 Task: Create a scrum project VantageTech.
Action: Mouse moved to (226, 62)
Screenshot: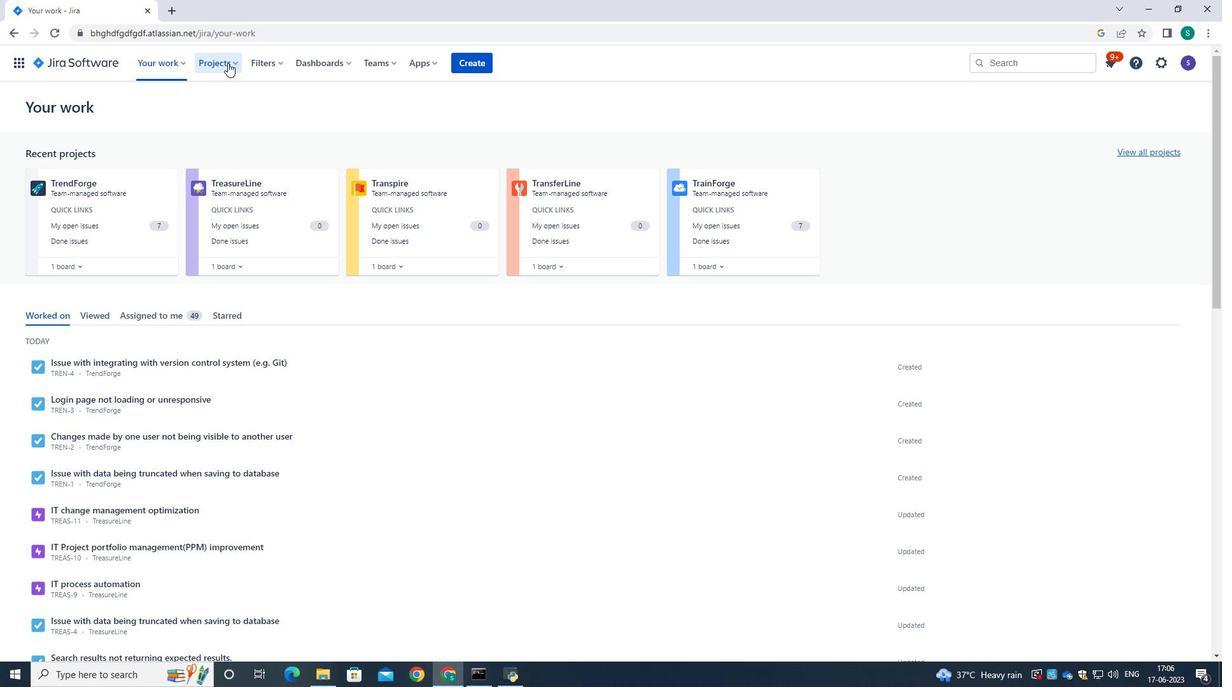 
Action: Mouse pressed left at (226, 62)
Screenshot: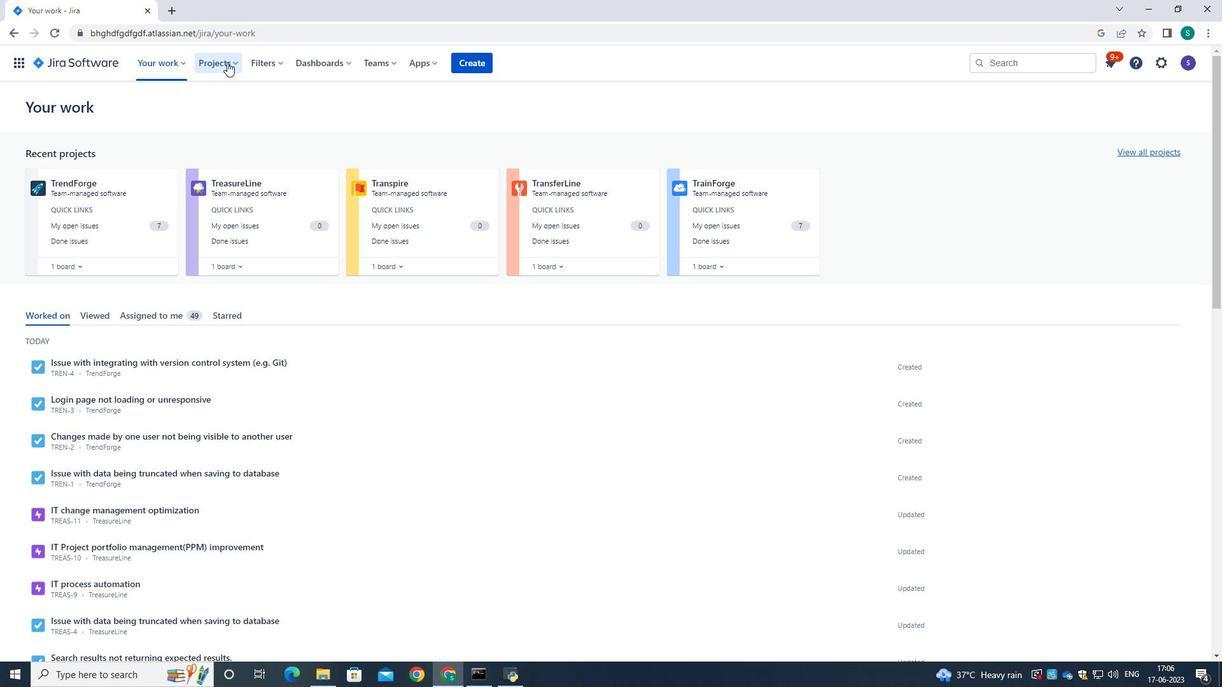 
Action: Mouse moved to (243, 315)
Screenshot: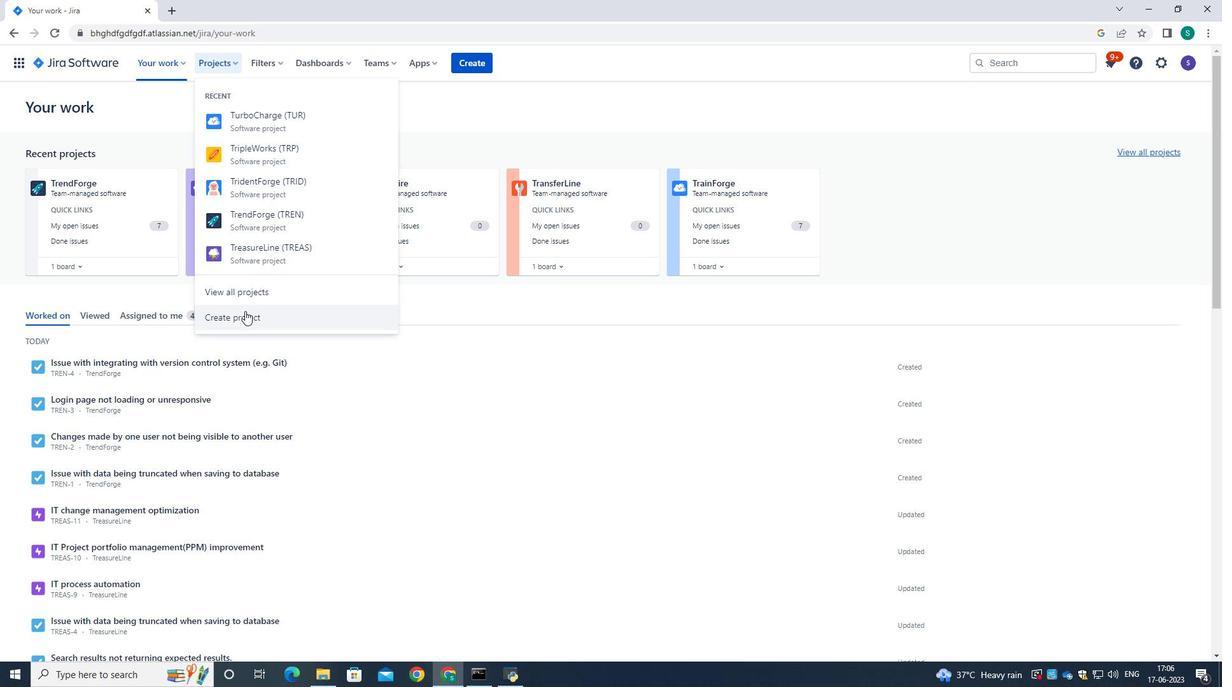 
Action: Mouse pressed left at (243, 315)
Screenshot: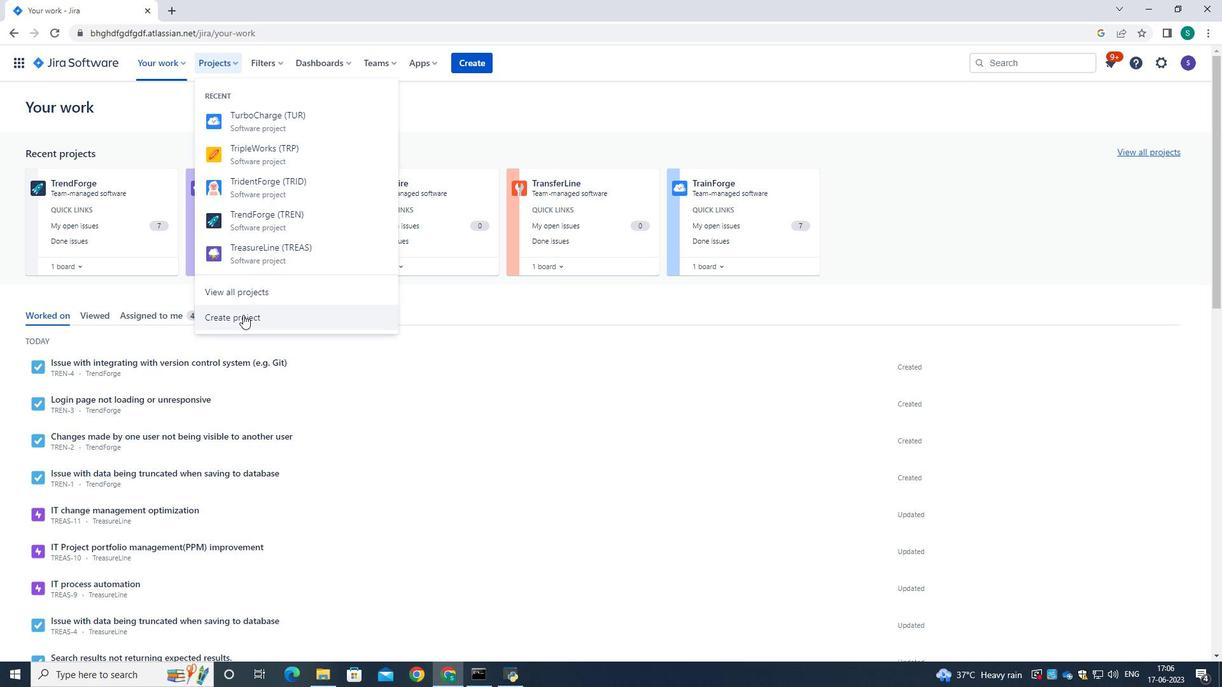 
Action: Mouse moved to (556, 295)
Screenshot: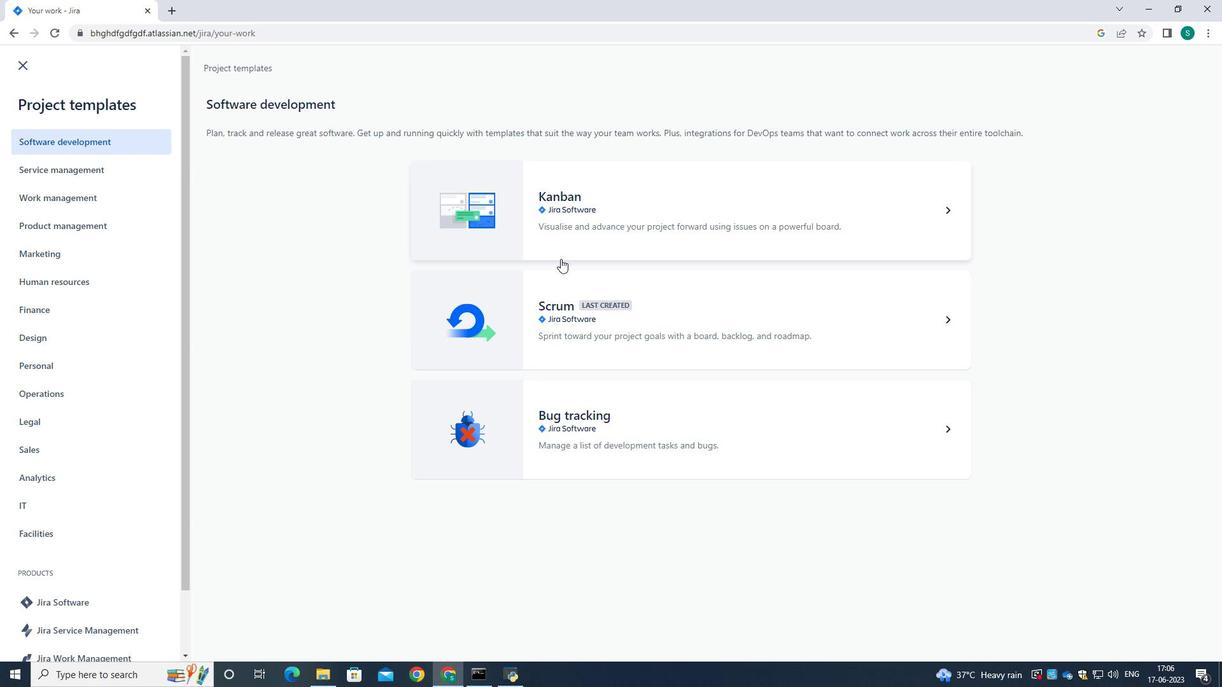 
Action: Mouse pressed left at (556, 295)
Screenshot: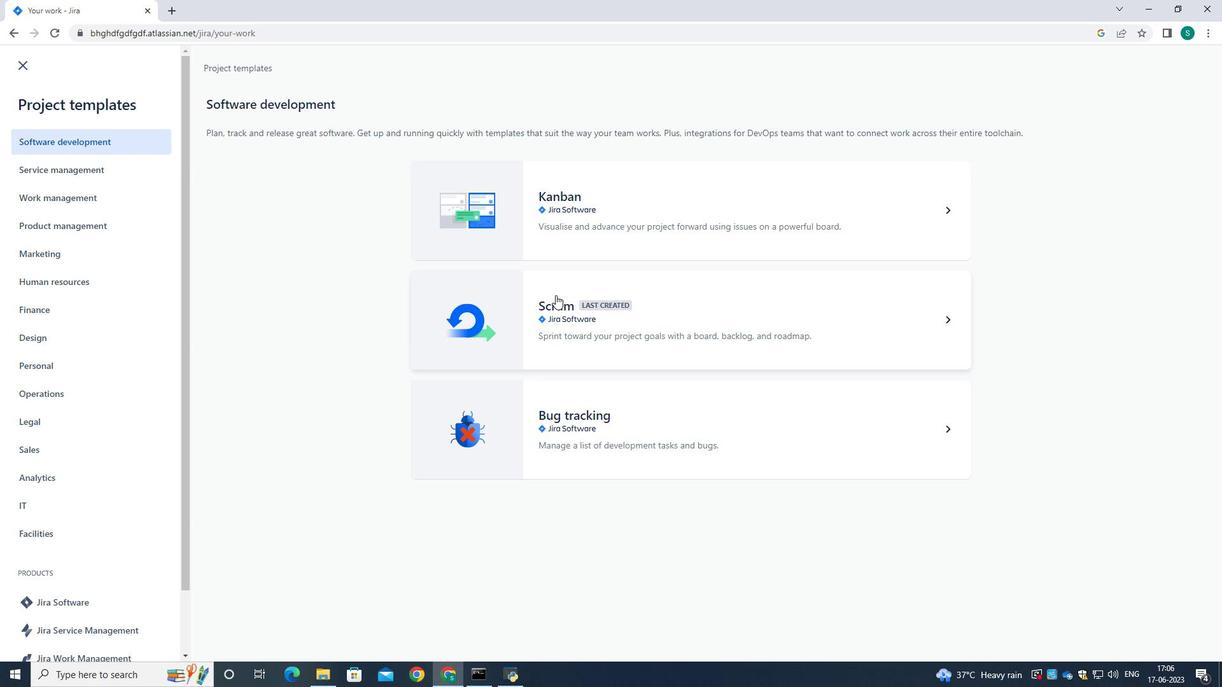 
Action: Mouse moved to (920, 114)
Screenshot: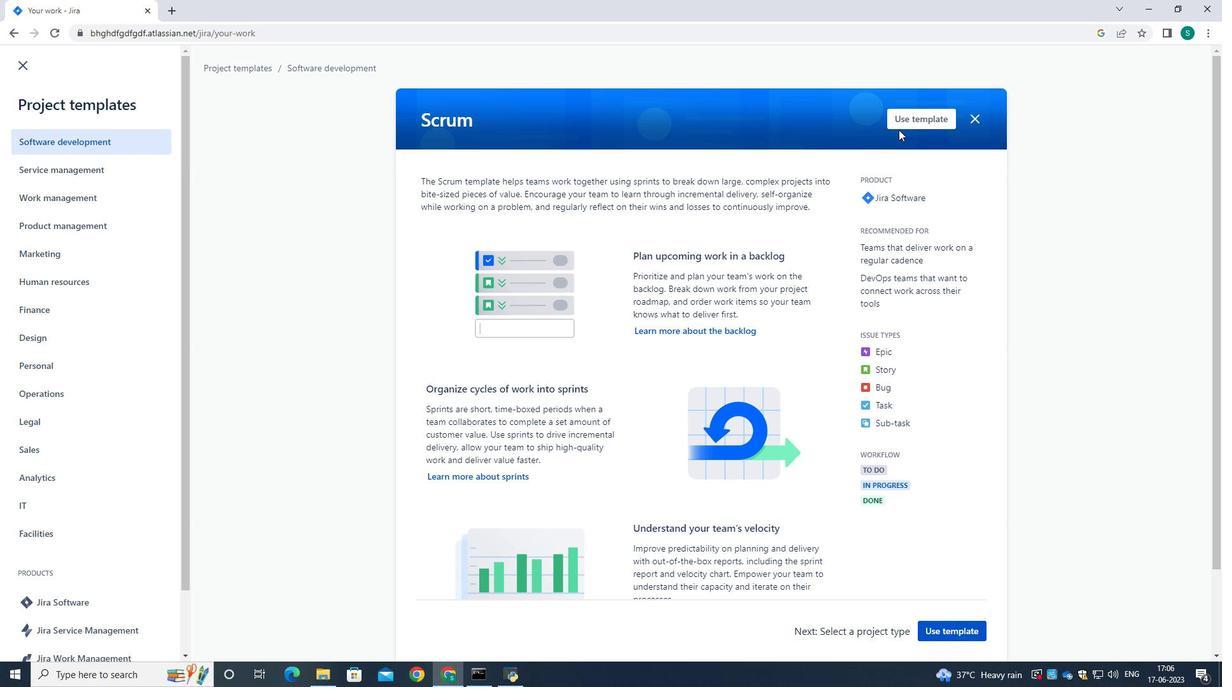 
Action: Mouse pressed left at (920, 114)
Screenshot: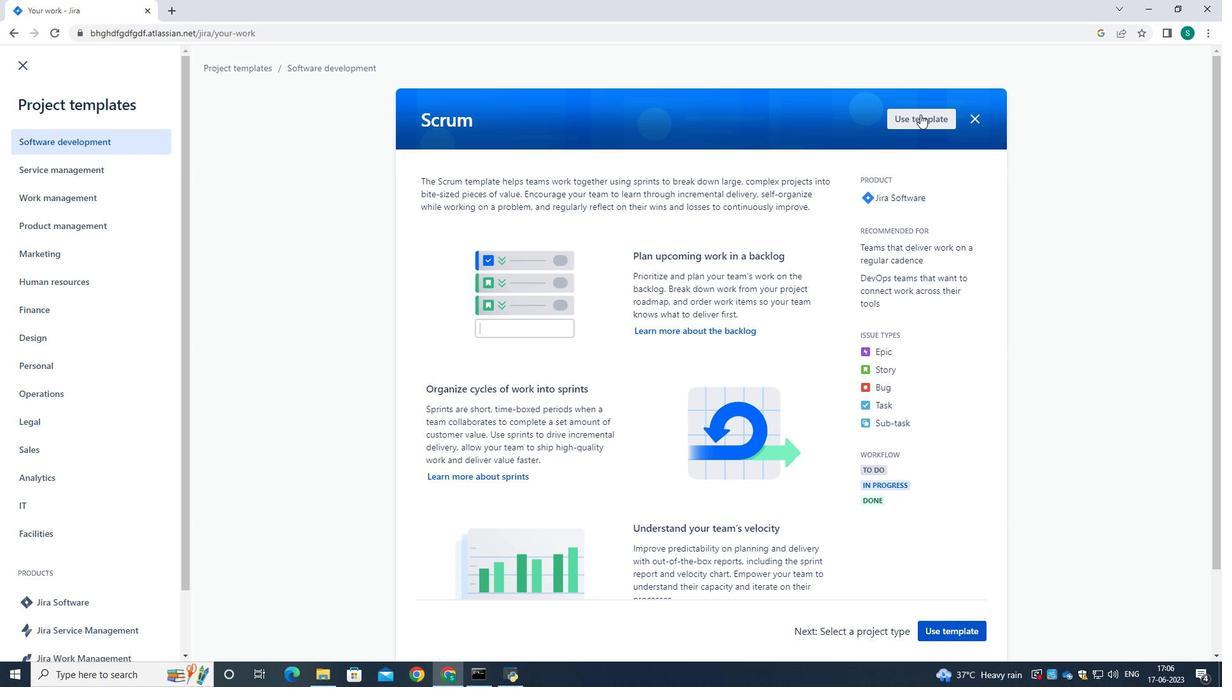 
Action: Mouse moved to (478, 620)
Screenshot: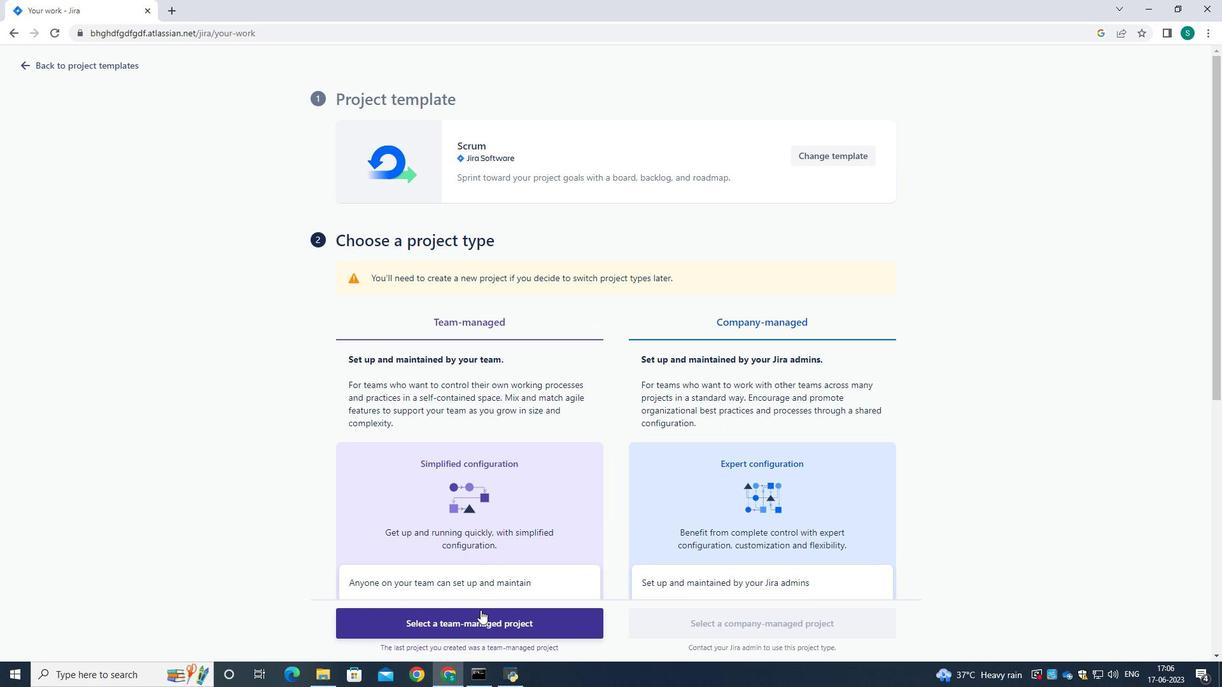 
Action: Mouse pressed left at (478, 620)
Screenshot: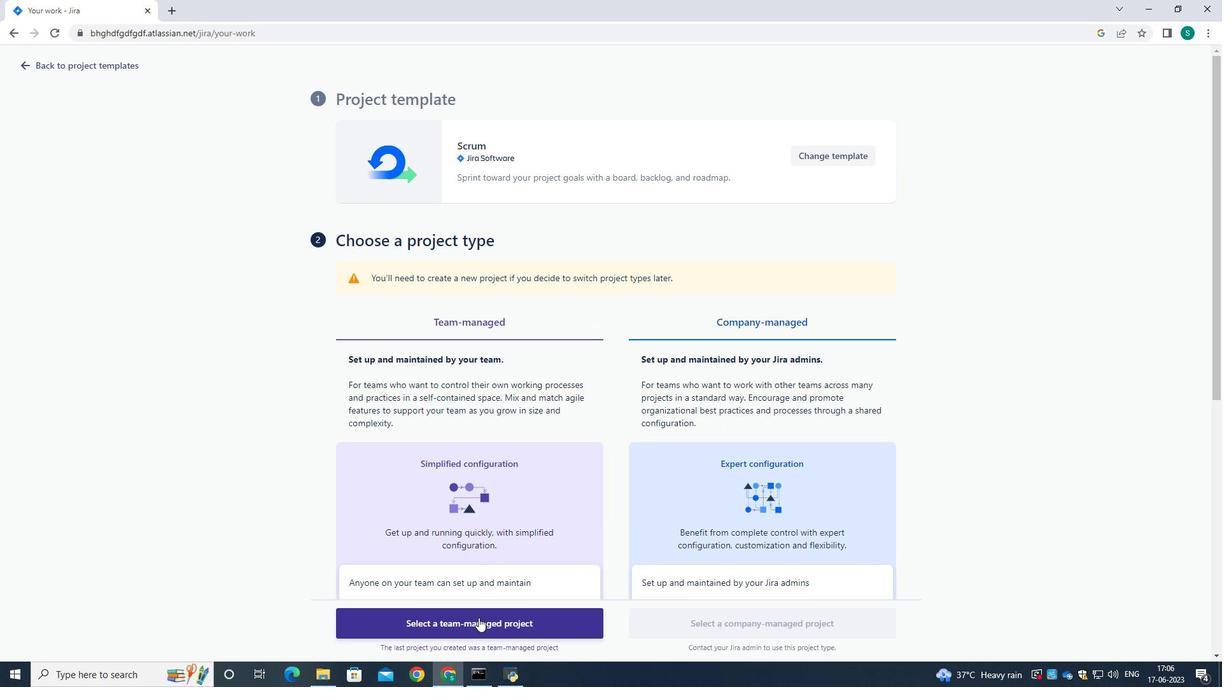 
Action: Mouse moved to (345, 301)
Screenshot: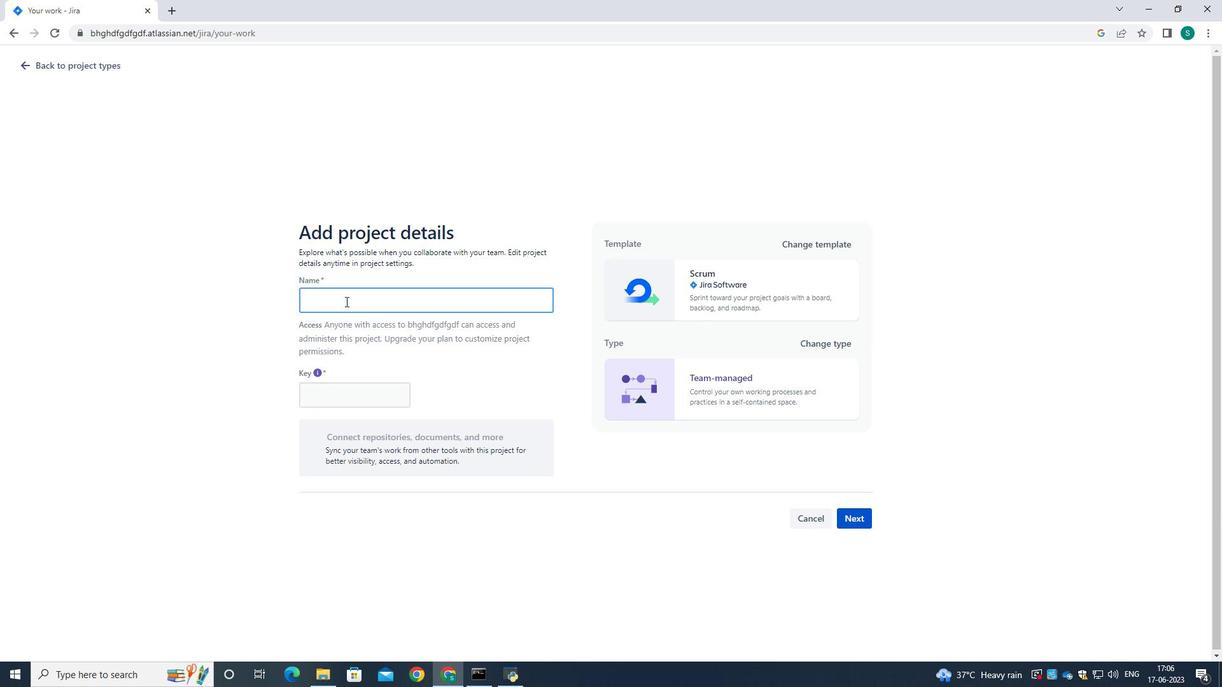 
Action: Mouse pressed left at (345, 301)
Screenshot: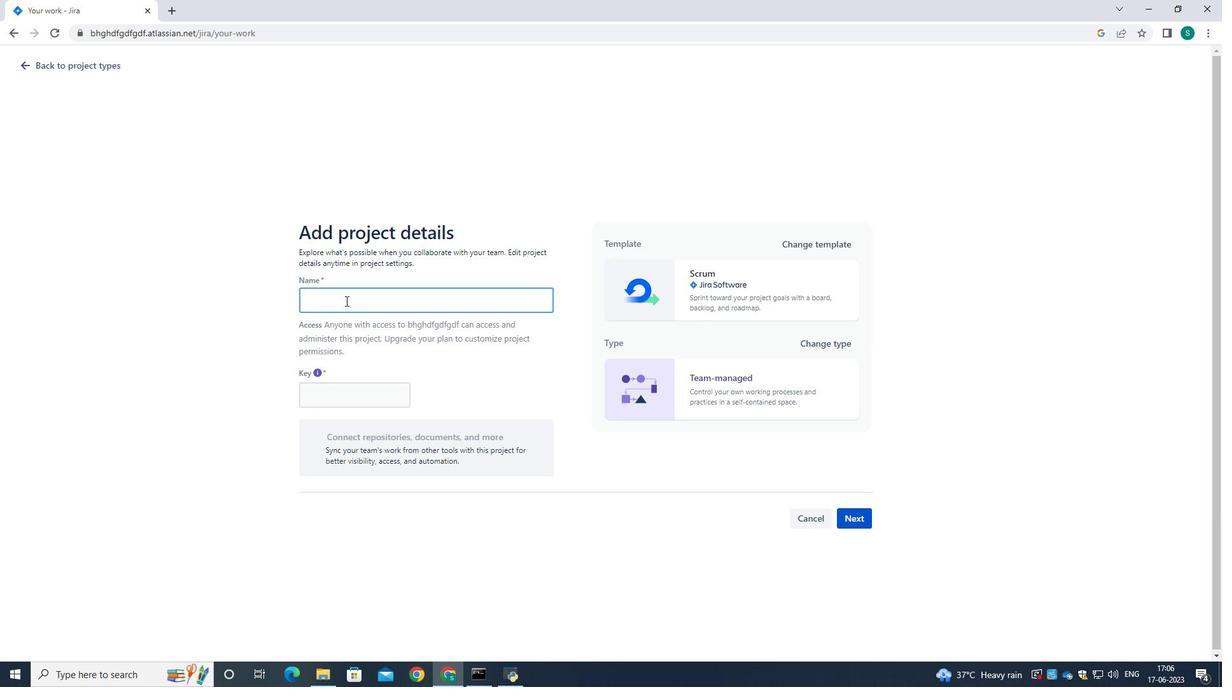 
Action: Key pressed <Key.caps_lock>V<Key.caps_lock>antage<Key.space><Key.backspace><Key.caps_lock>T<Key.caps_lock>ech
Screenshot: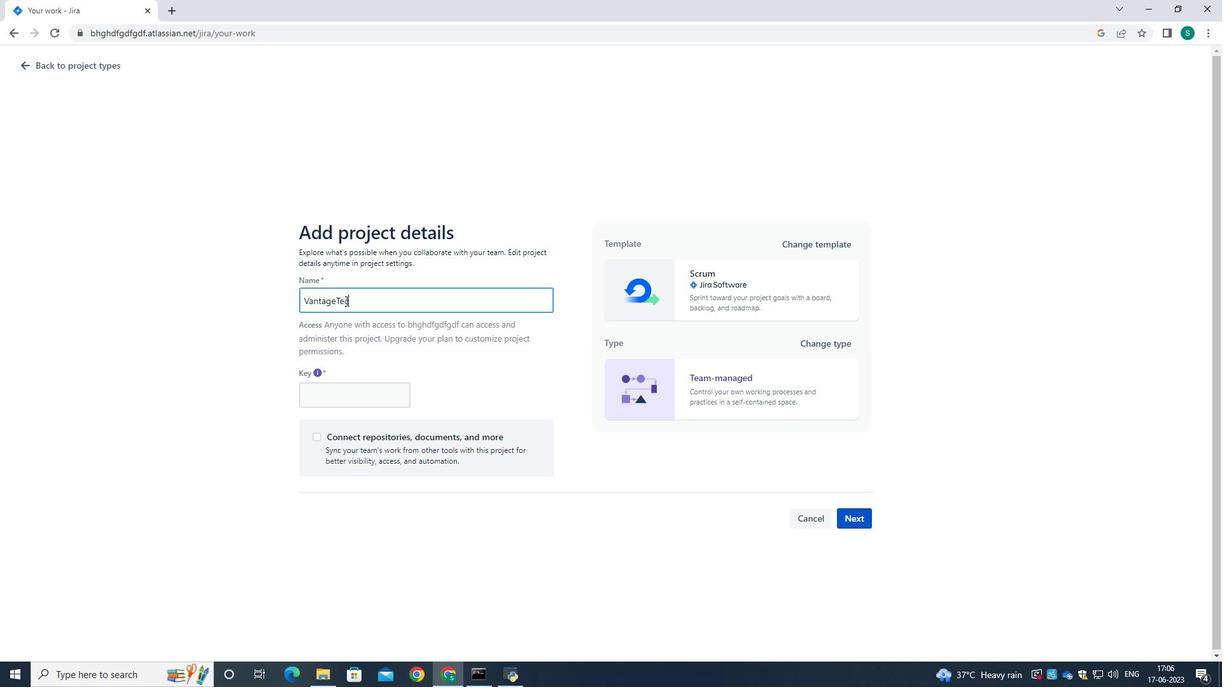 
Action: Mouse moved to (856, 508)
Screenshot: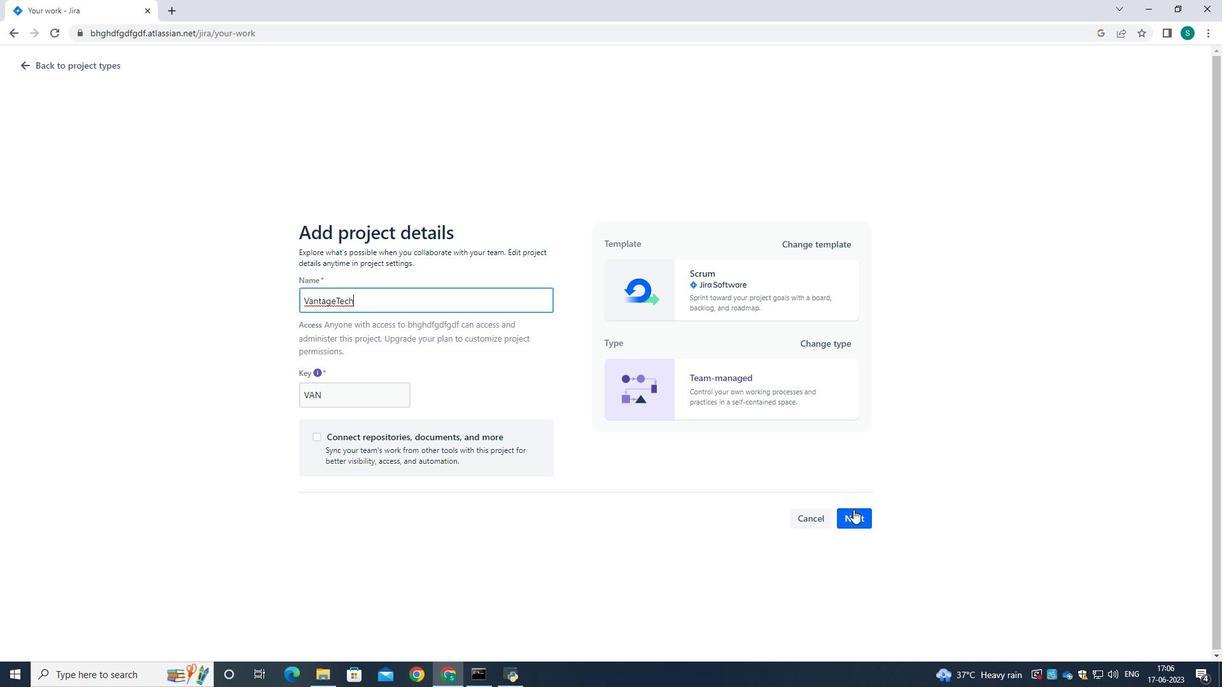 
Action: Mouse pressed left at (856, 508)
Screenshot: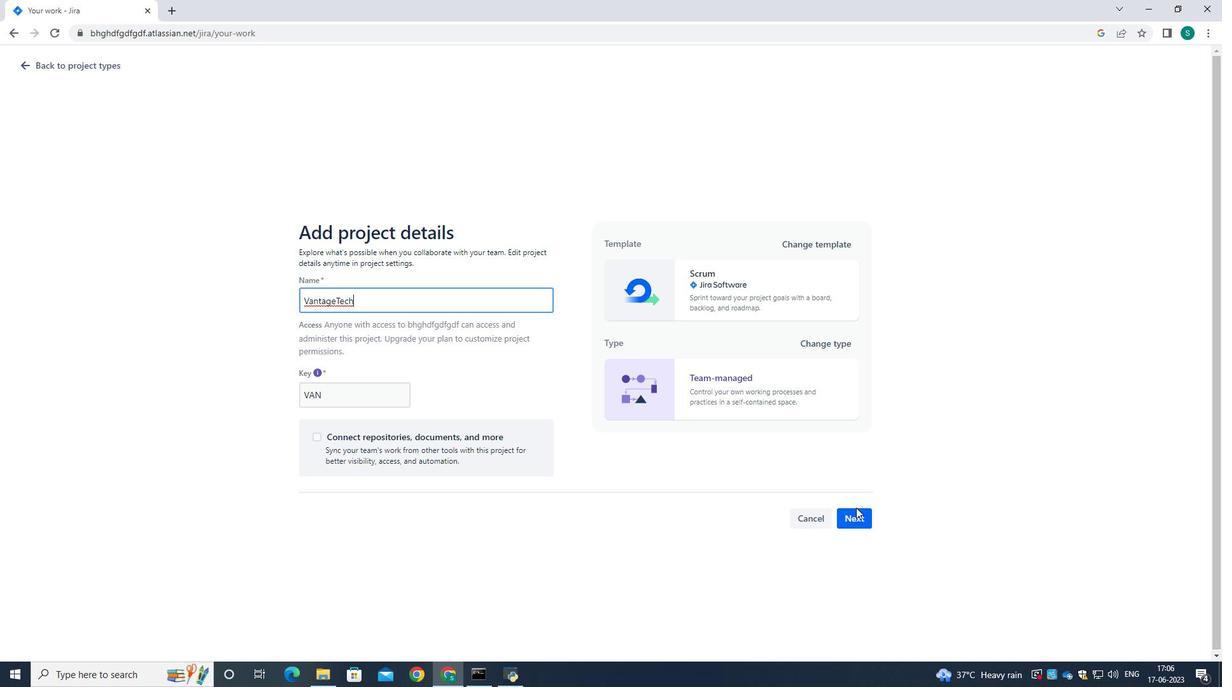 
Action: Mouse moved to (861, 512)
Screenshot: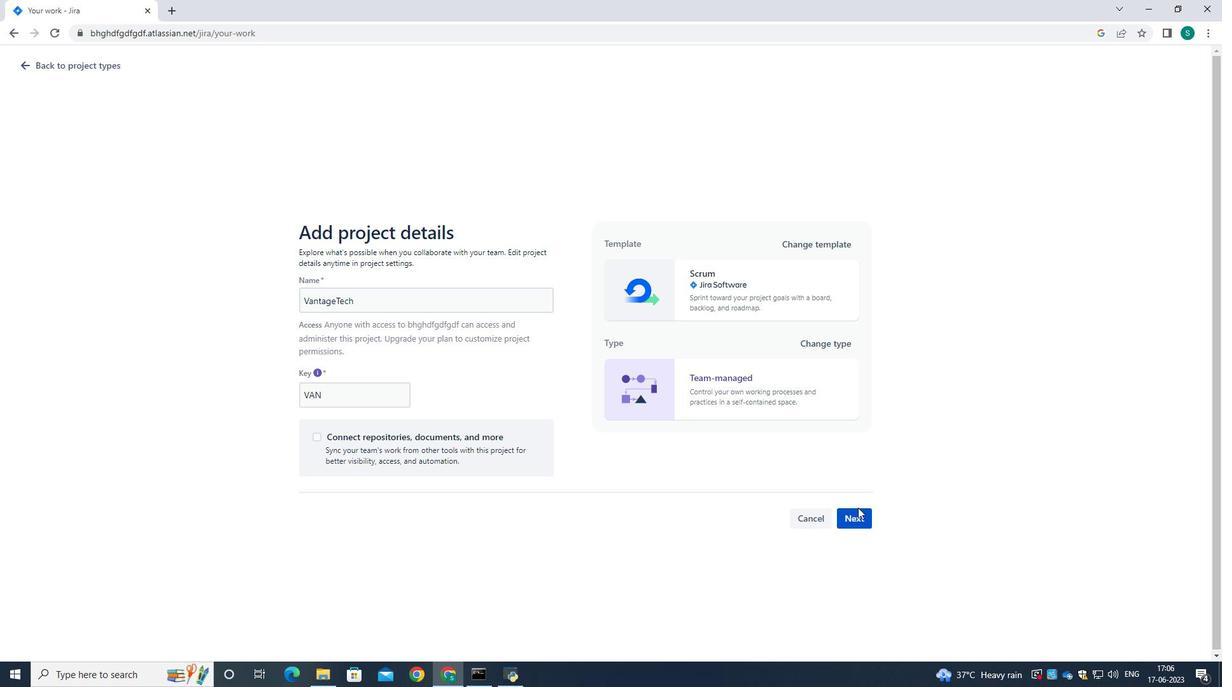 
Action: Mouse pressed left at (861, 512)
Screenshot: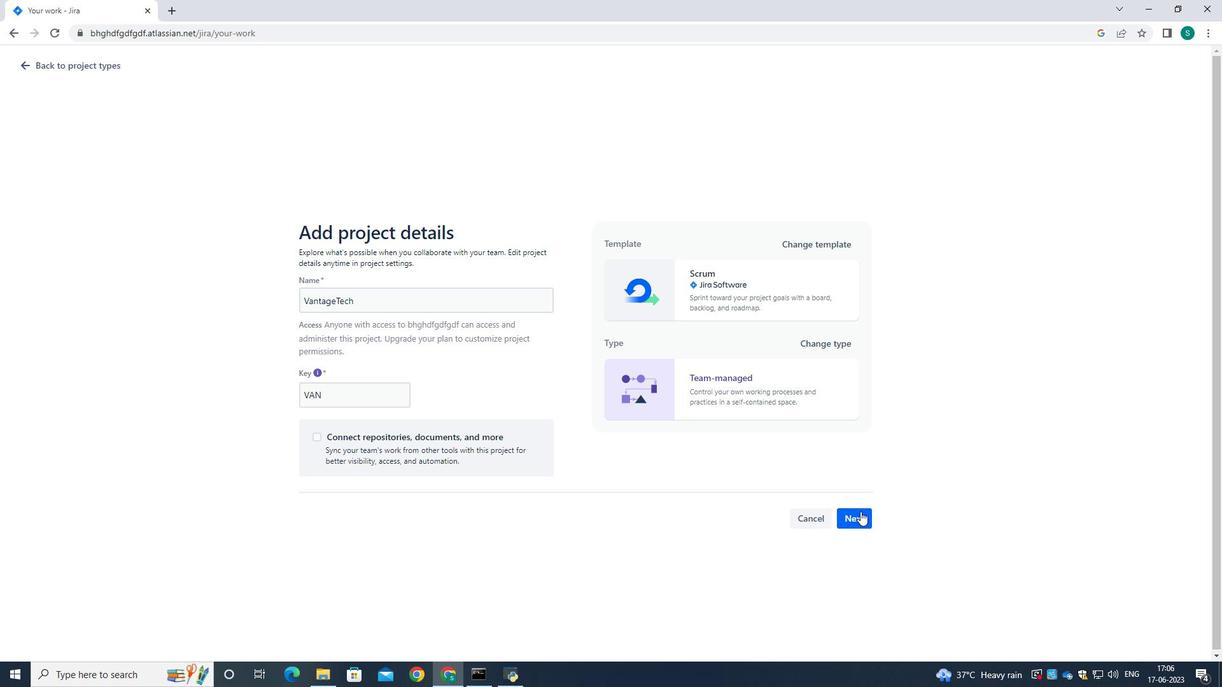 
Action: Mouse moved to (741, 434)
Screenshot: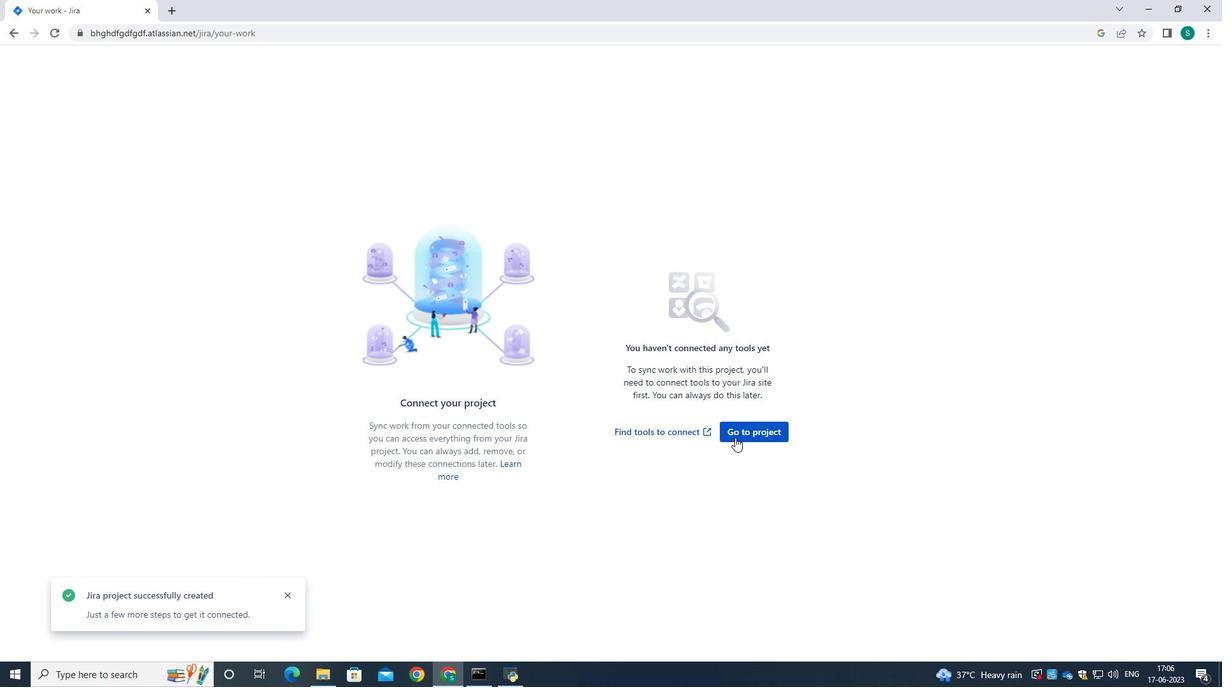 
Action: Mouse pressed left at (741, 434)
Screenshot: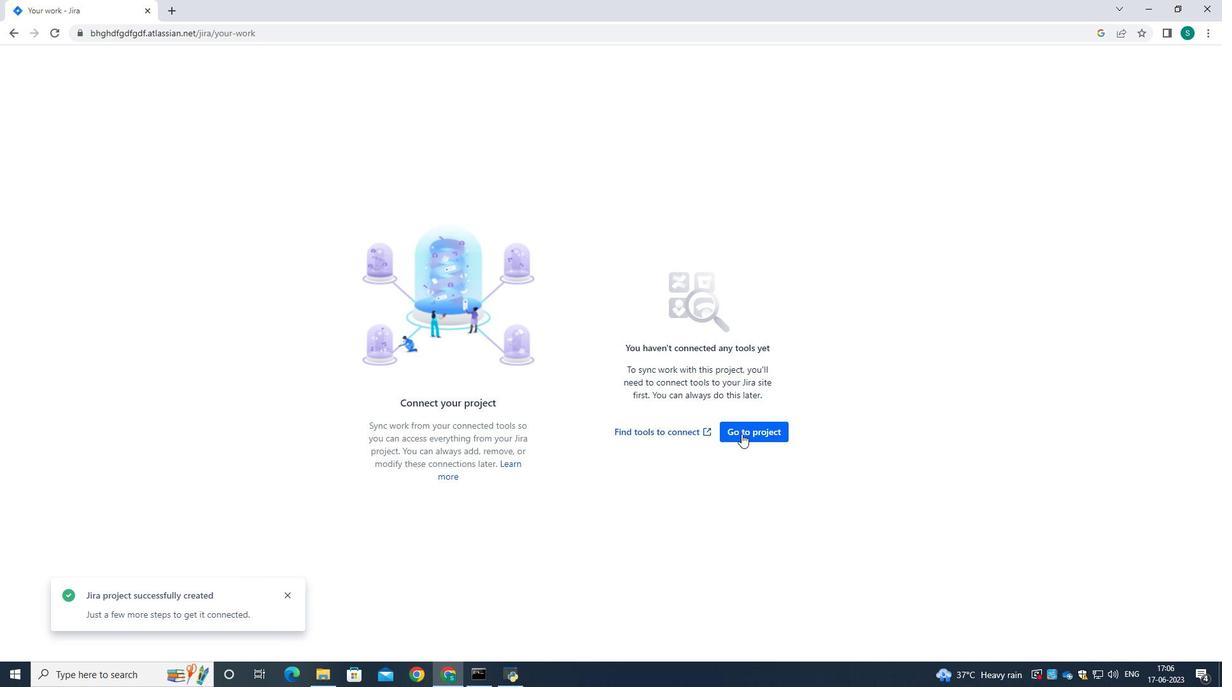 
Action: Mouse moved to (489, 183)
Screenshot: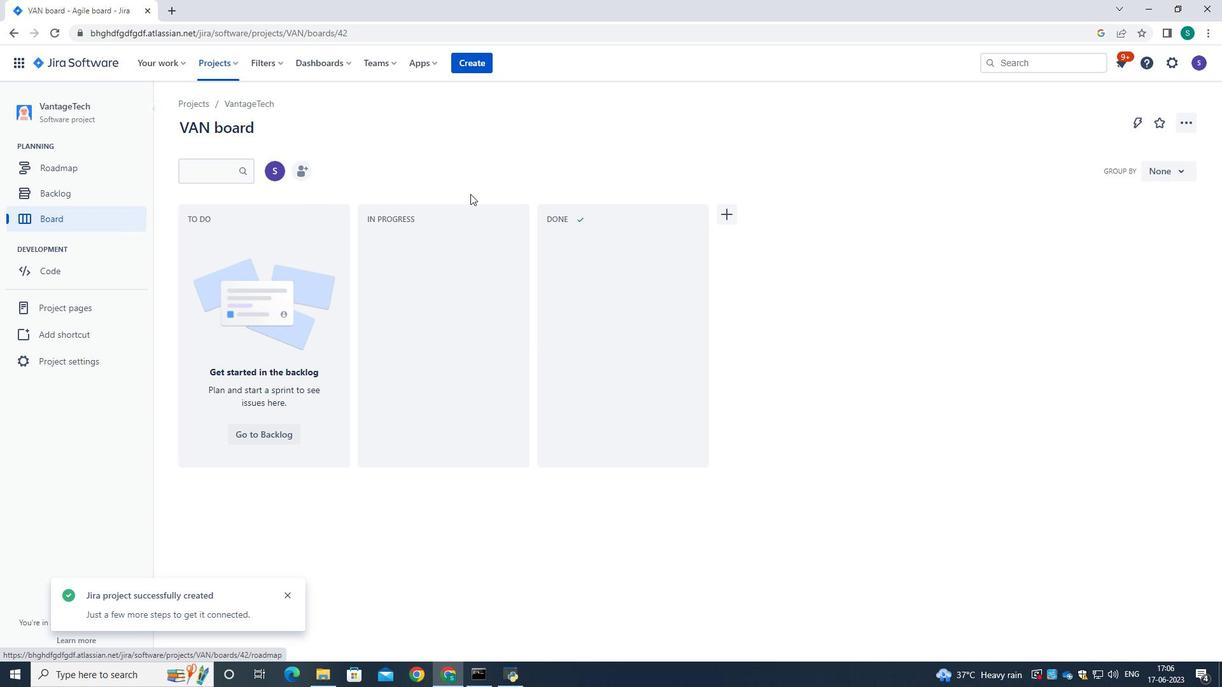 
